 Task: Start in the project Wayfarer the sprint 'Full Throttle', with a duration of 1 week.
Action: Mouse moved to (217, 69)
Screenshot: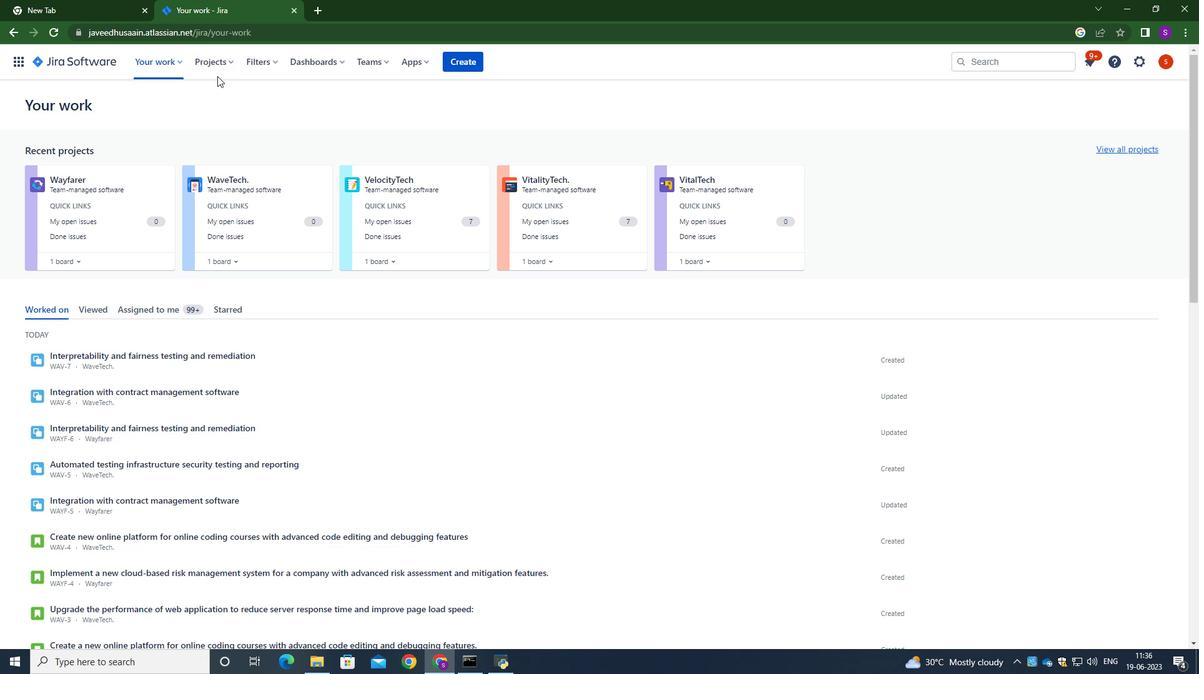 
Action: Mouse pressed left at (217, 69)
Screenshot: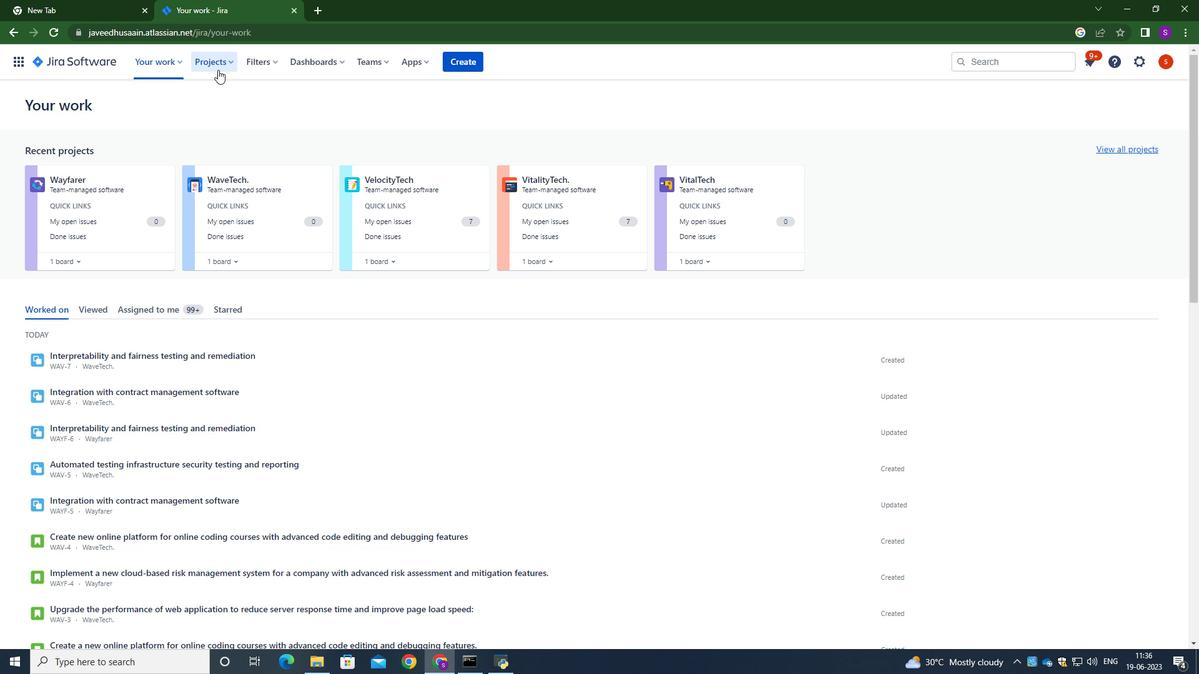 
Action: Mouse moved to (260, 117)
Screenshot: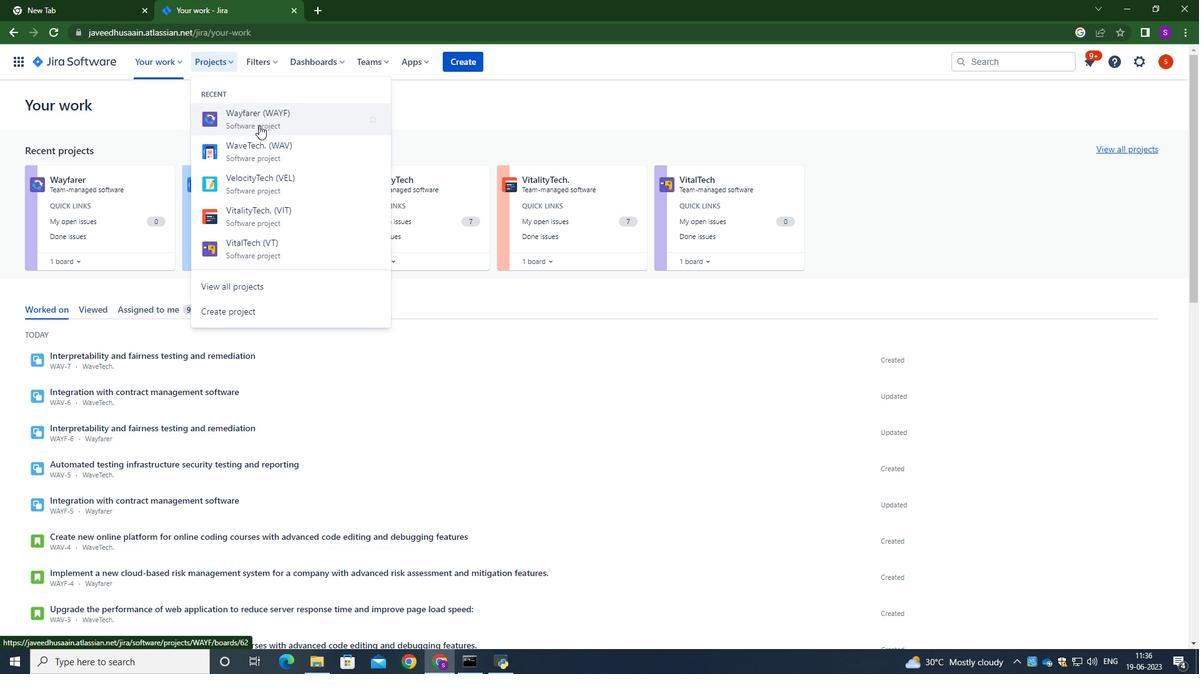 
Action: Mouse pressed left at (260, 117)
Screenshot: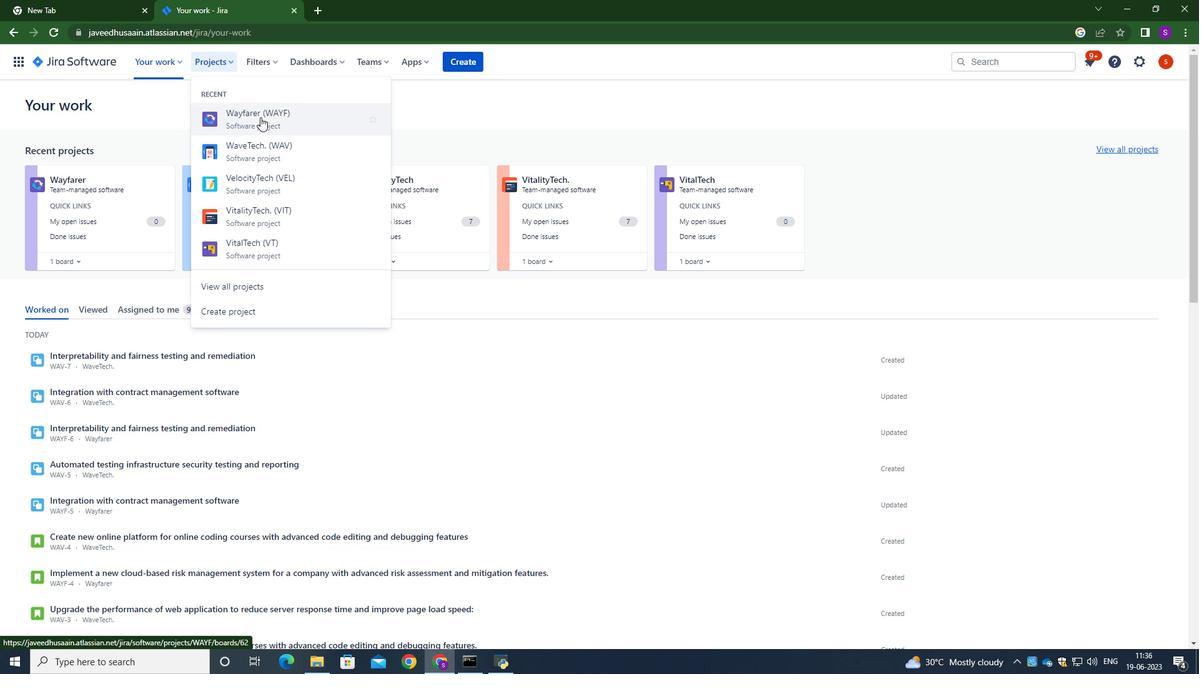 
Action: Mouse moved to (81, 193)
Screenshot: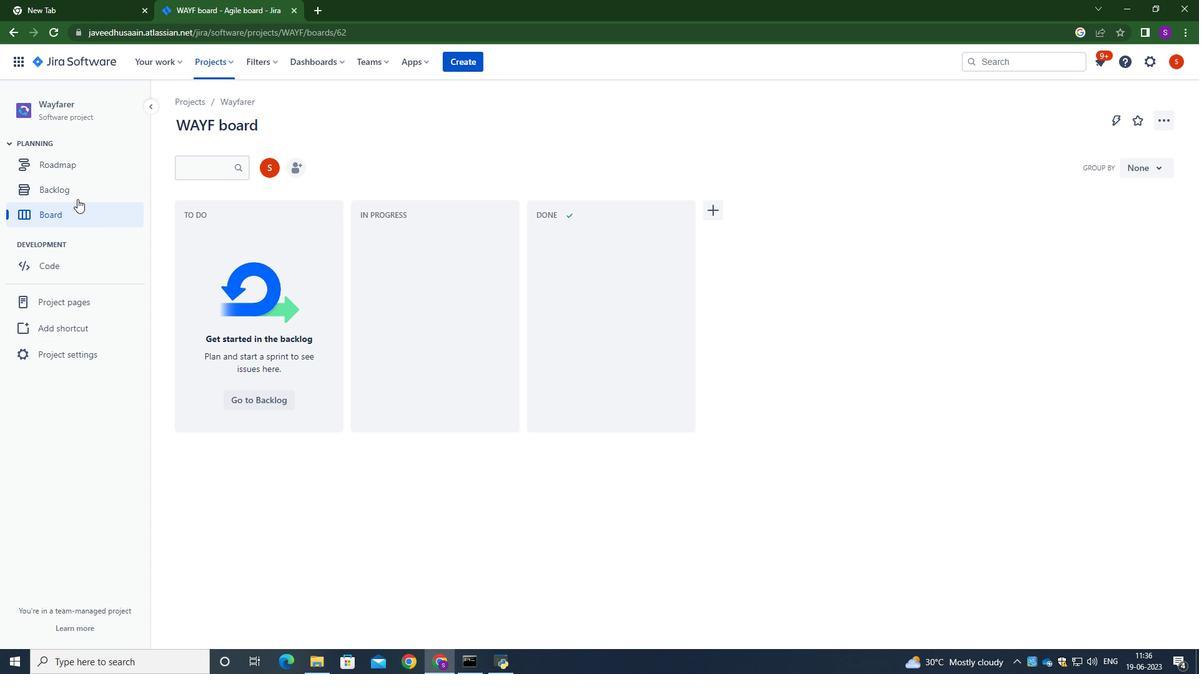 
Action: Mouse pressed left at (81, 193)
Screenshot: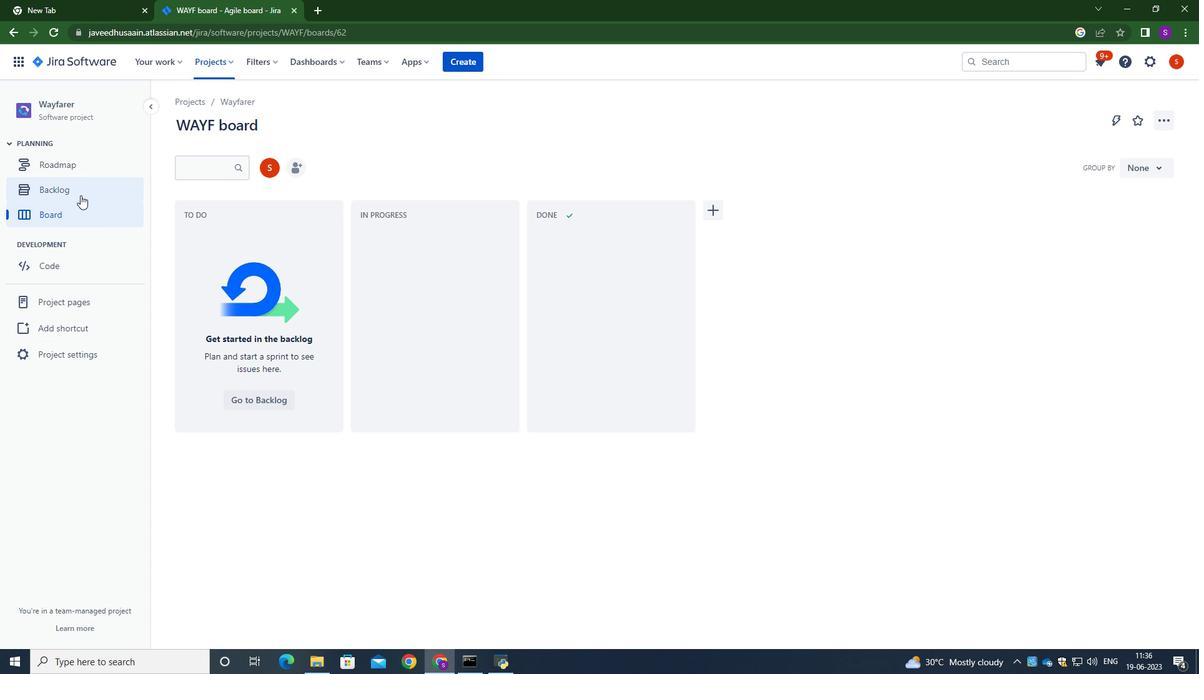 
Action: Mouse moved to (677, 329)
Screenshot: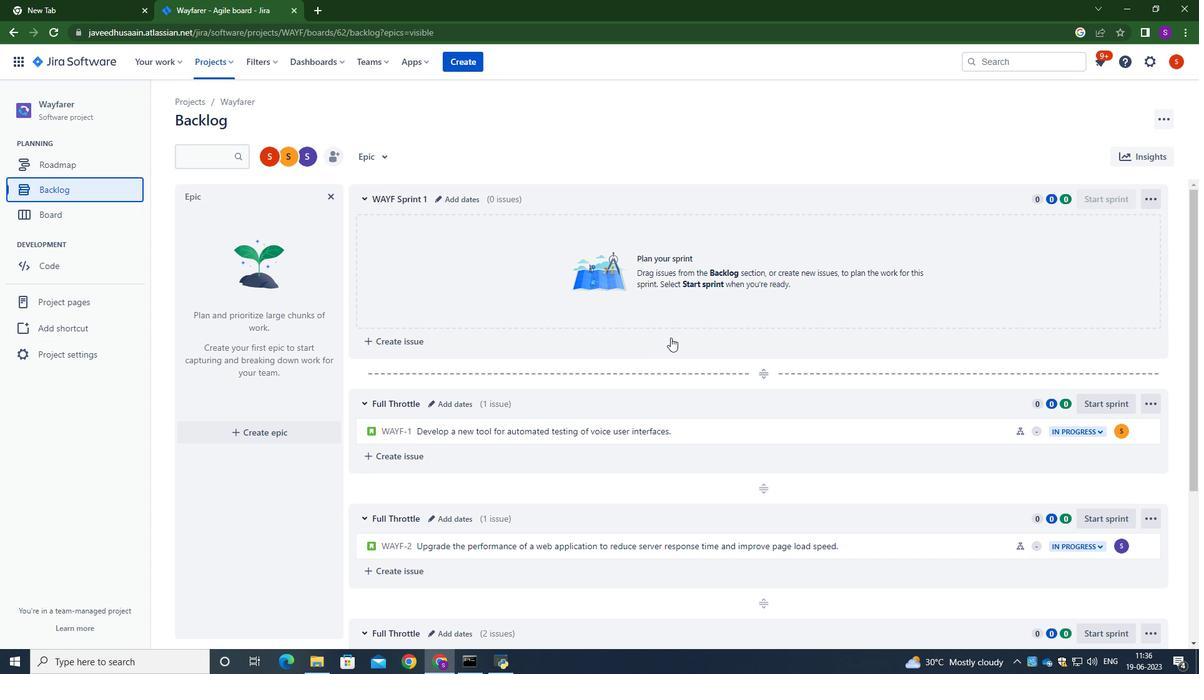 
Action: Mouse scrolled (677, 329) with delta (0, 0)
Screenshot: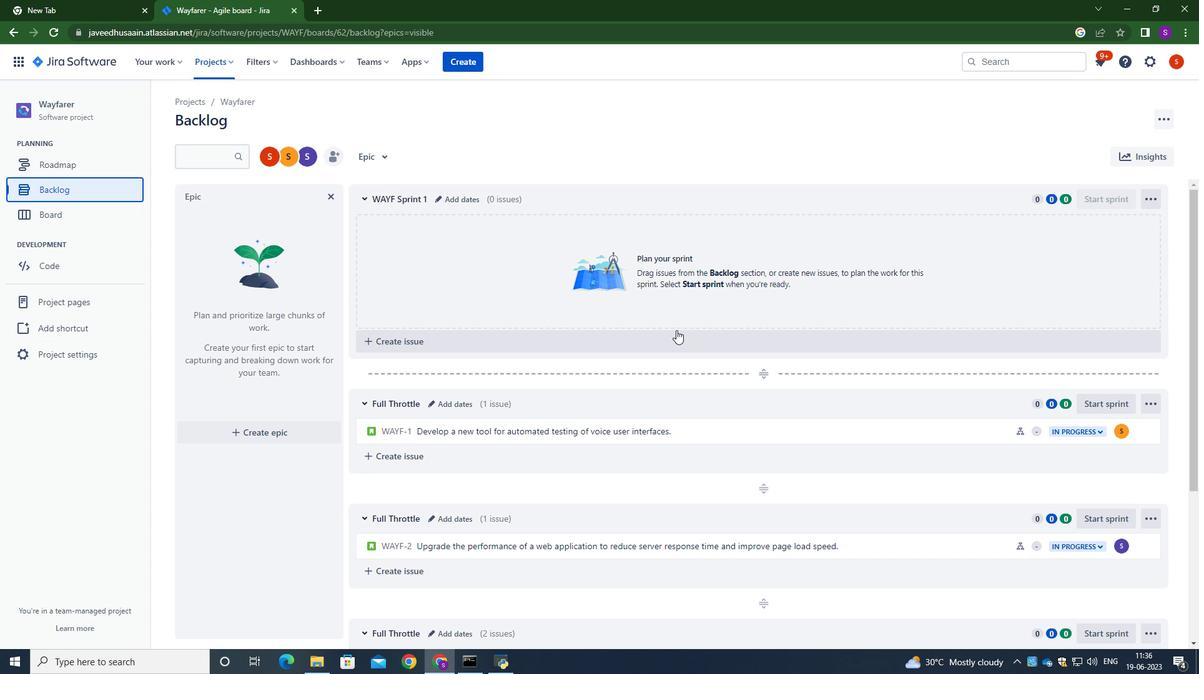
Action: Mouse scrolled (677, 329) with delta (0, 0)
Screenshot: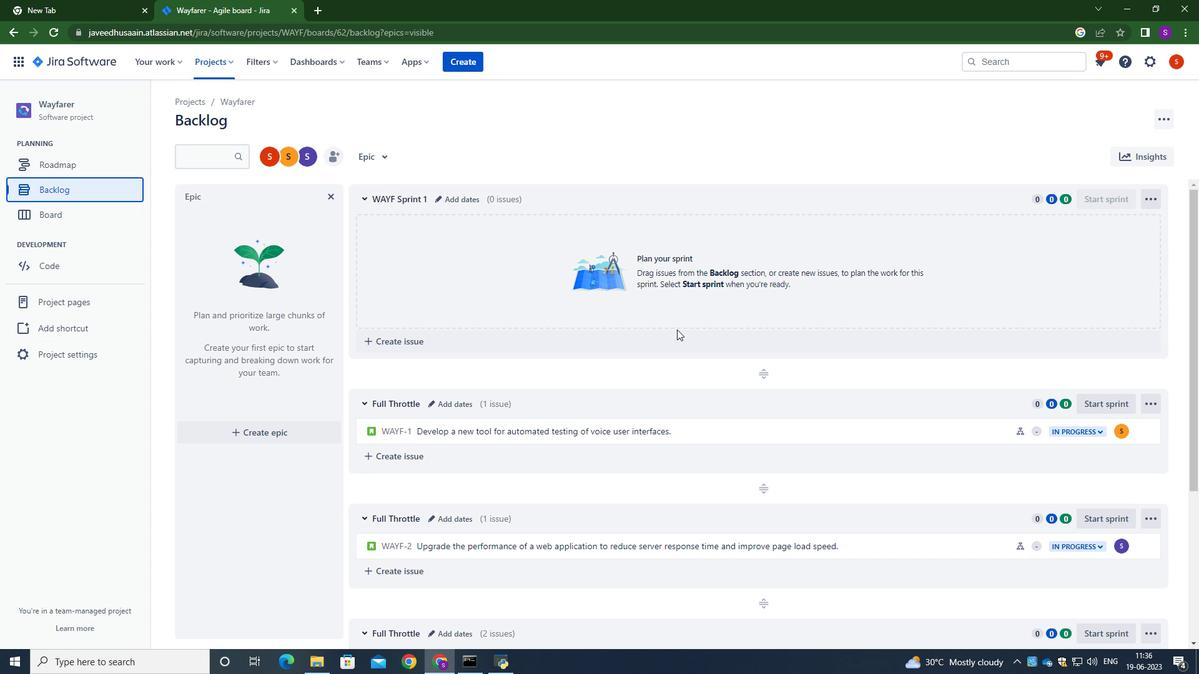 
Action: Mouse moved to (1107, 279)
Screenshot: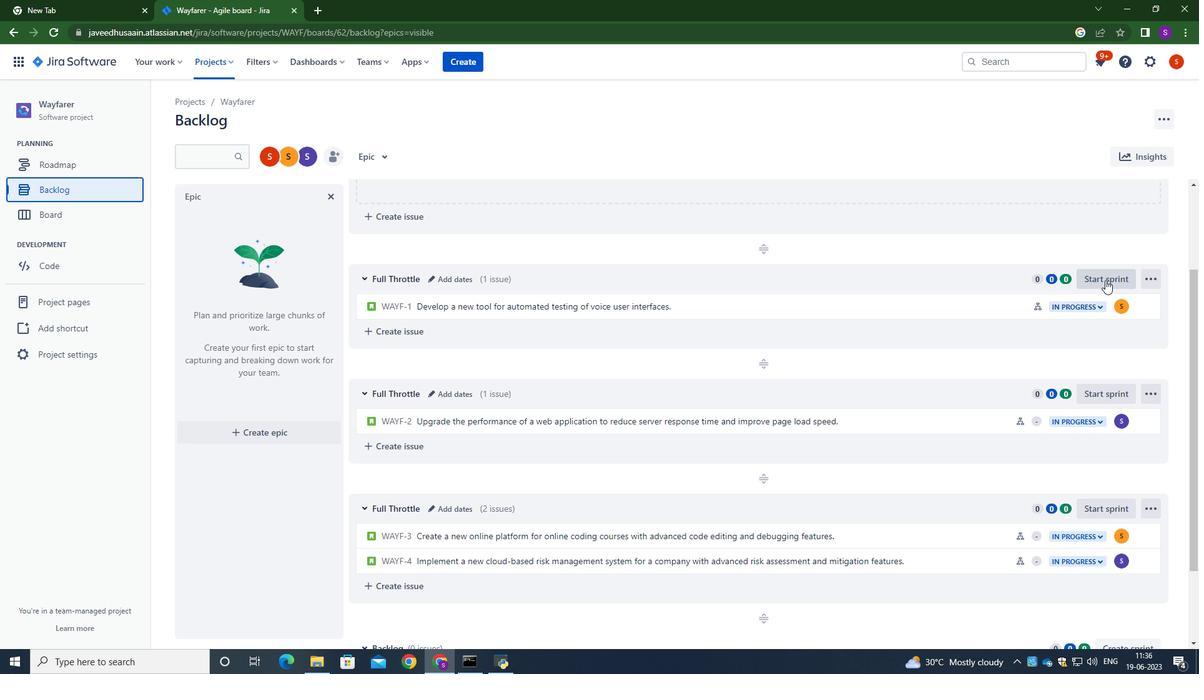
Action: Mouse pressed left at (1107, 279)
Screenshot: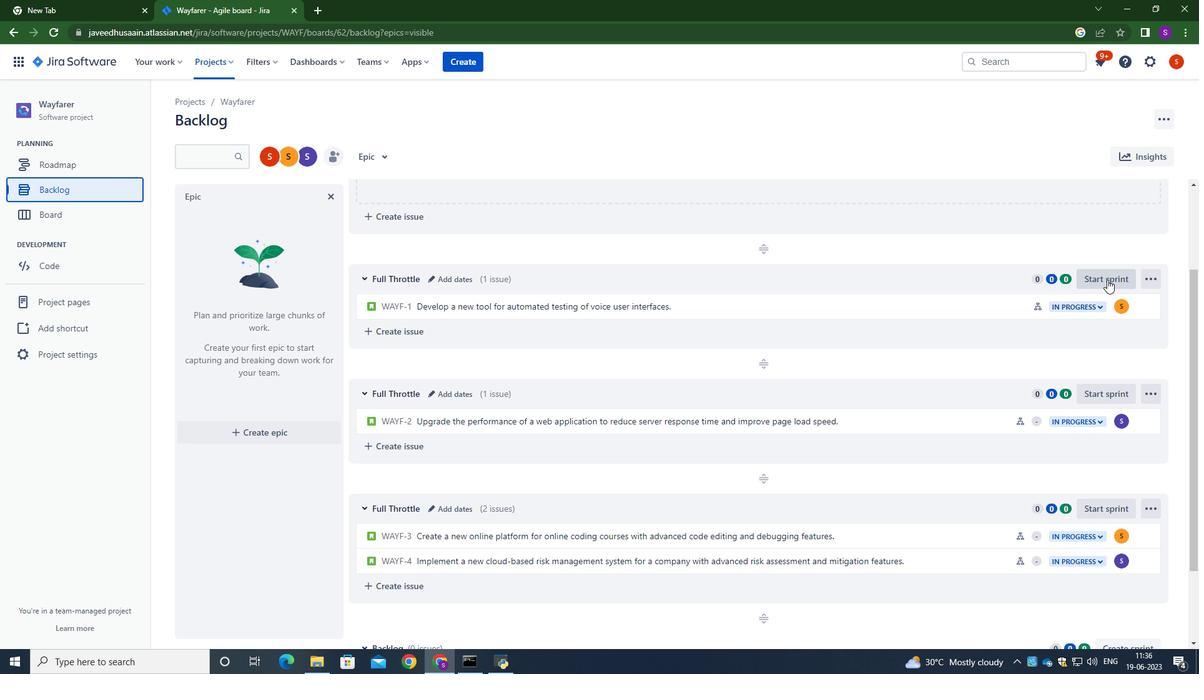 
Action: Mouse moved to (464, 219)
Screenshot: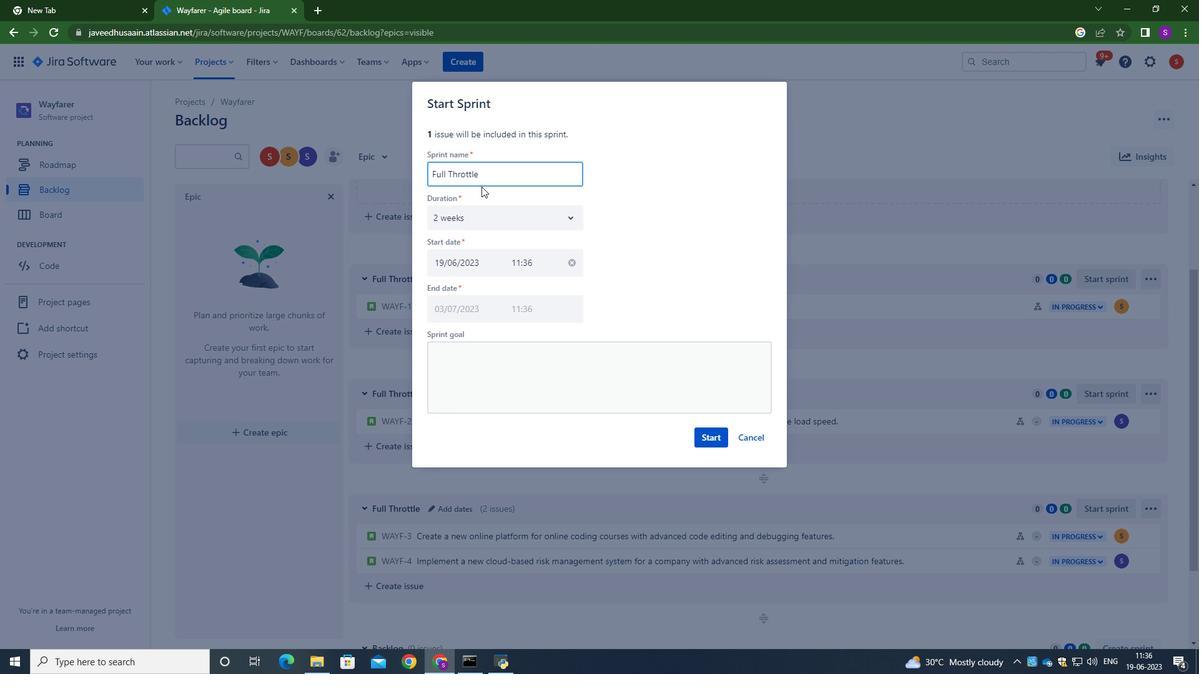 
Action: Mouse pressed left at (464, 219)
Screenshot: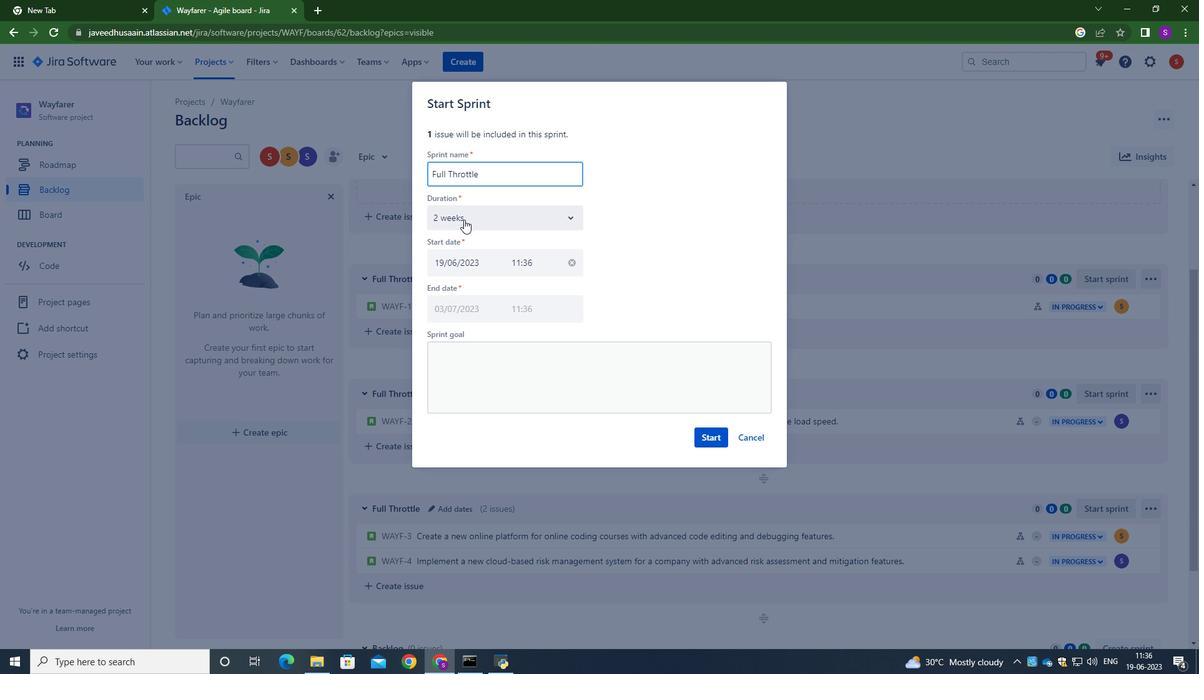 
Action: Mouse moved to (467, 247)
Screenshot: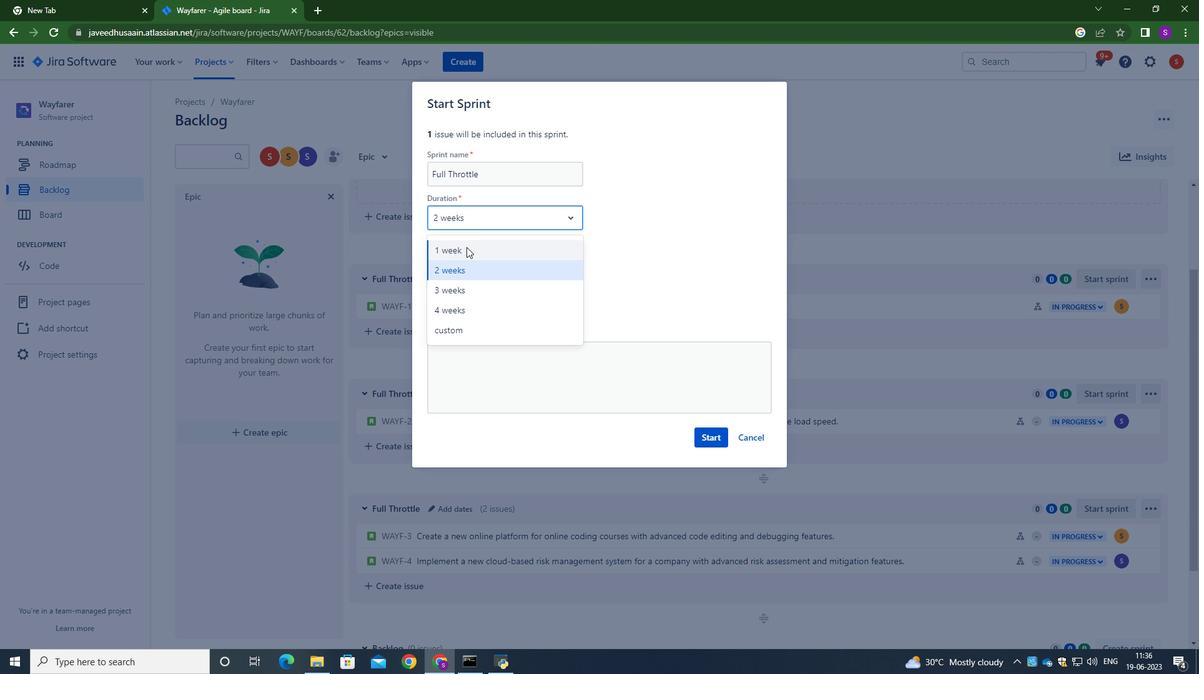
Action: Mouse pressed left at (467, 247)
Screenshot: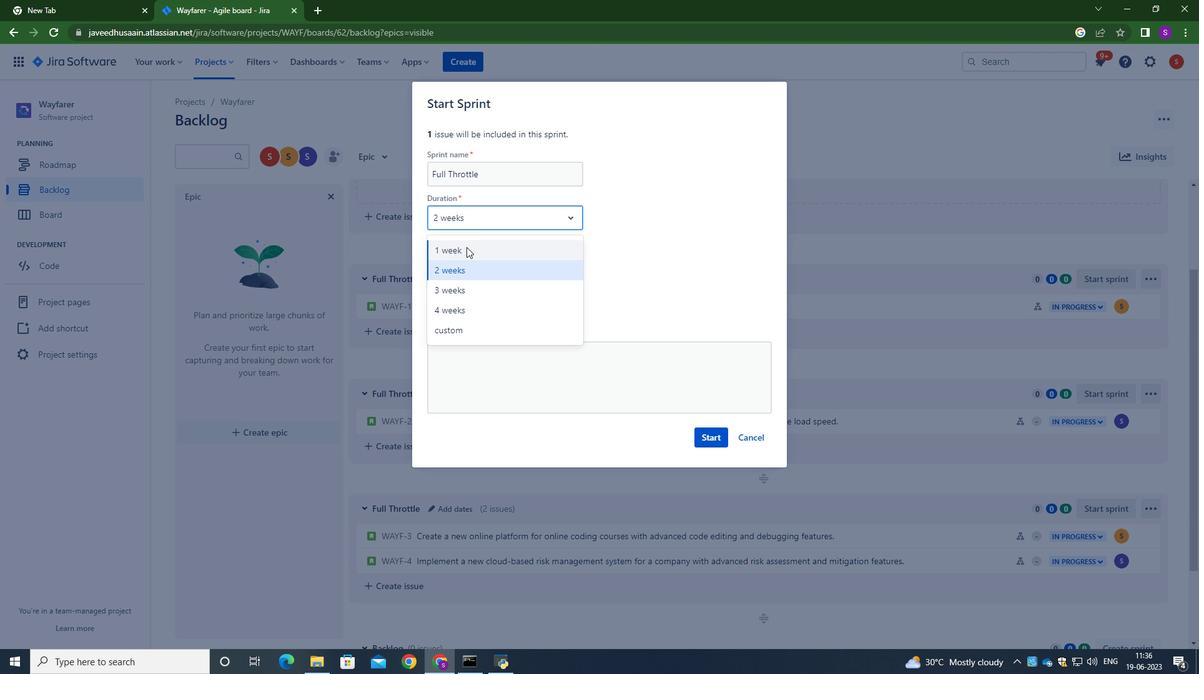 
Action: Mouse moved to (715, 440)
Screenshot: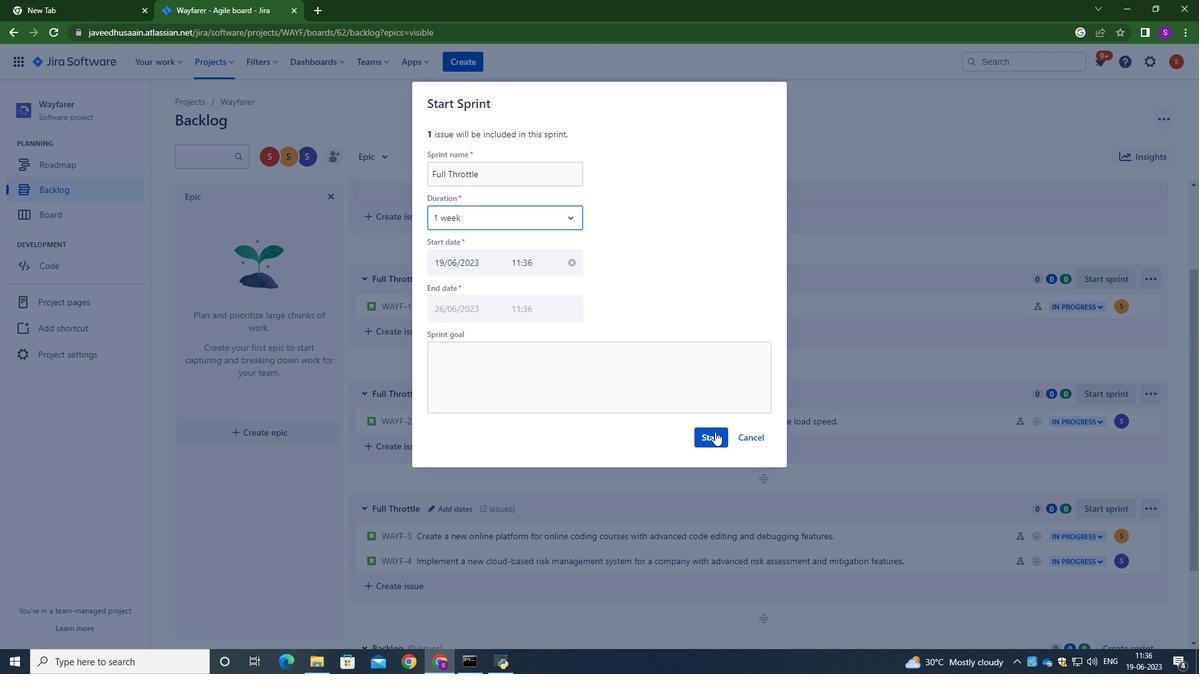 
Action: Mouse pressed left at (715, 440)
Screenshot: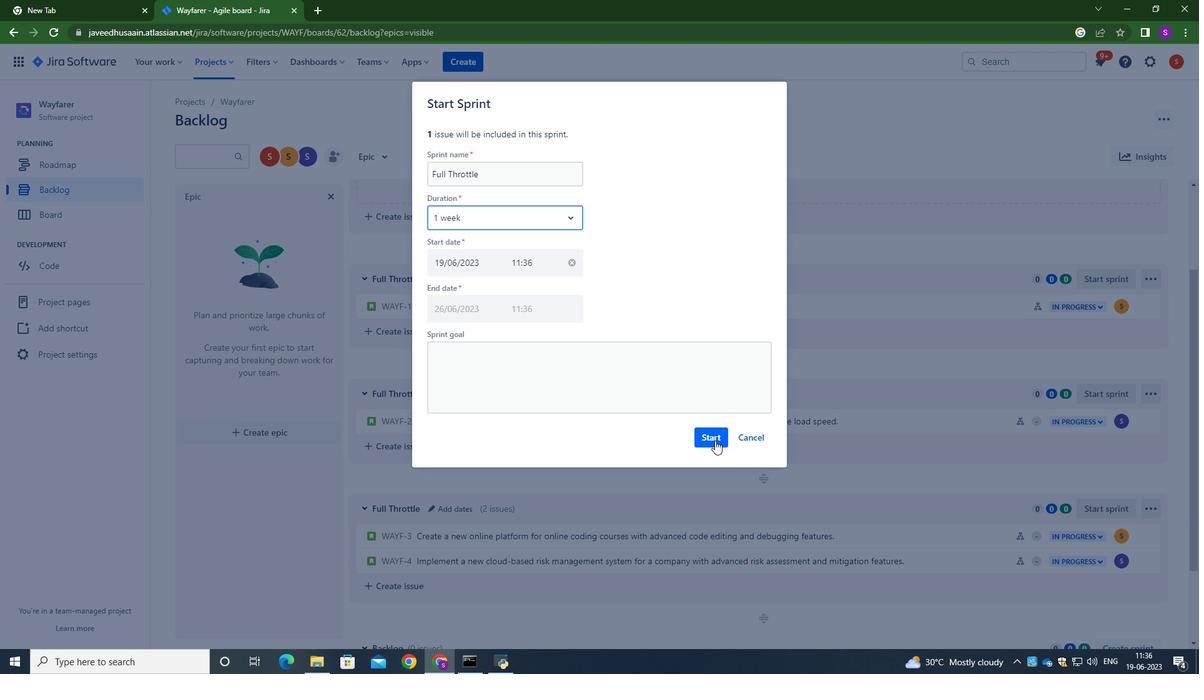 
Action: Mouse moved to (810, 242)
Screenshot: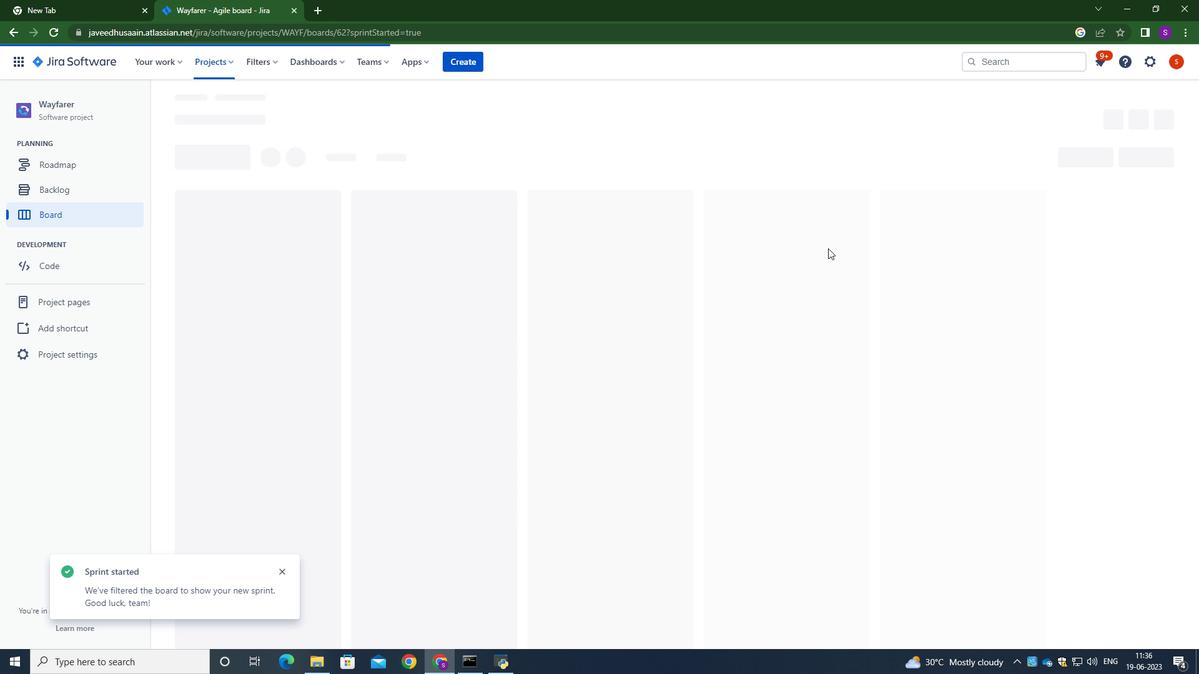 
